 Task: Calculate the distance between San Diego and Joshua Tree National Park.
Action: Key pressed n<Key.space>diago
Screenshot: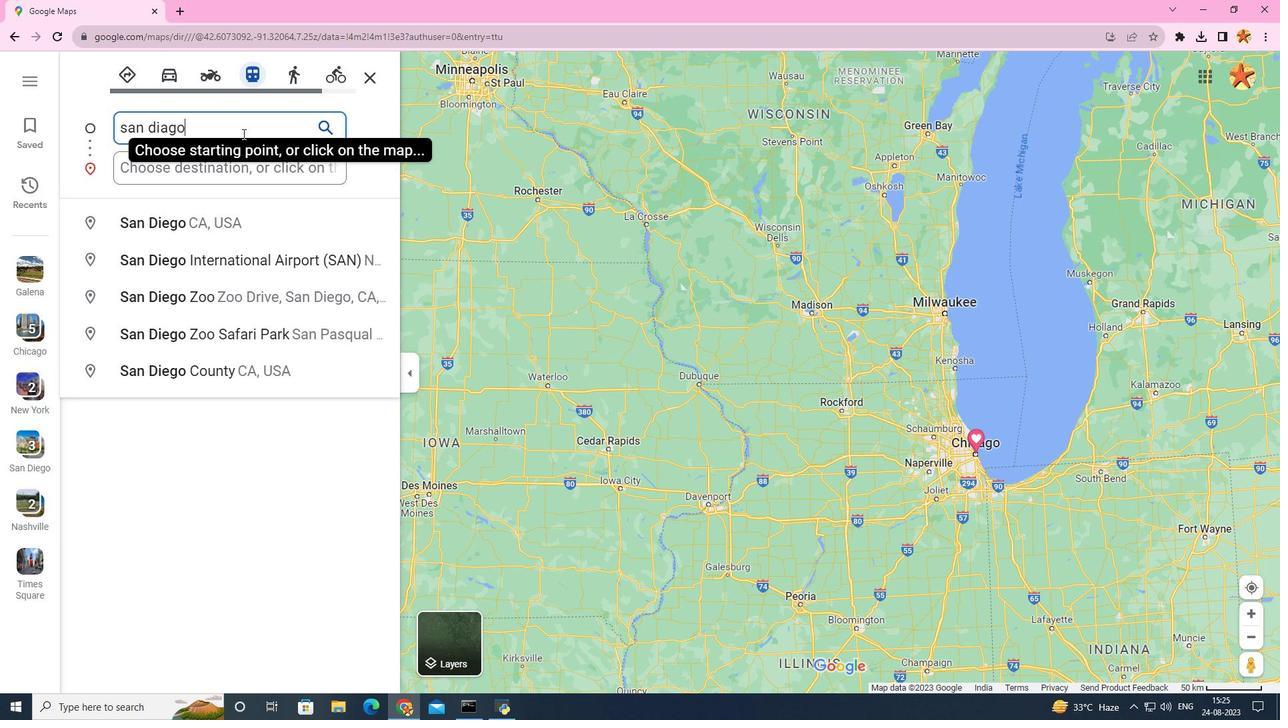 
Action: Mouse moved to (164, 218)
Screenshot: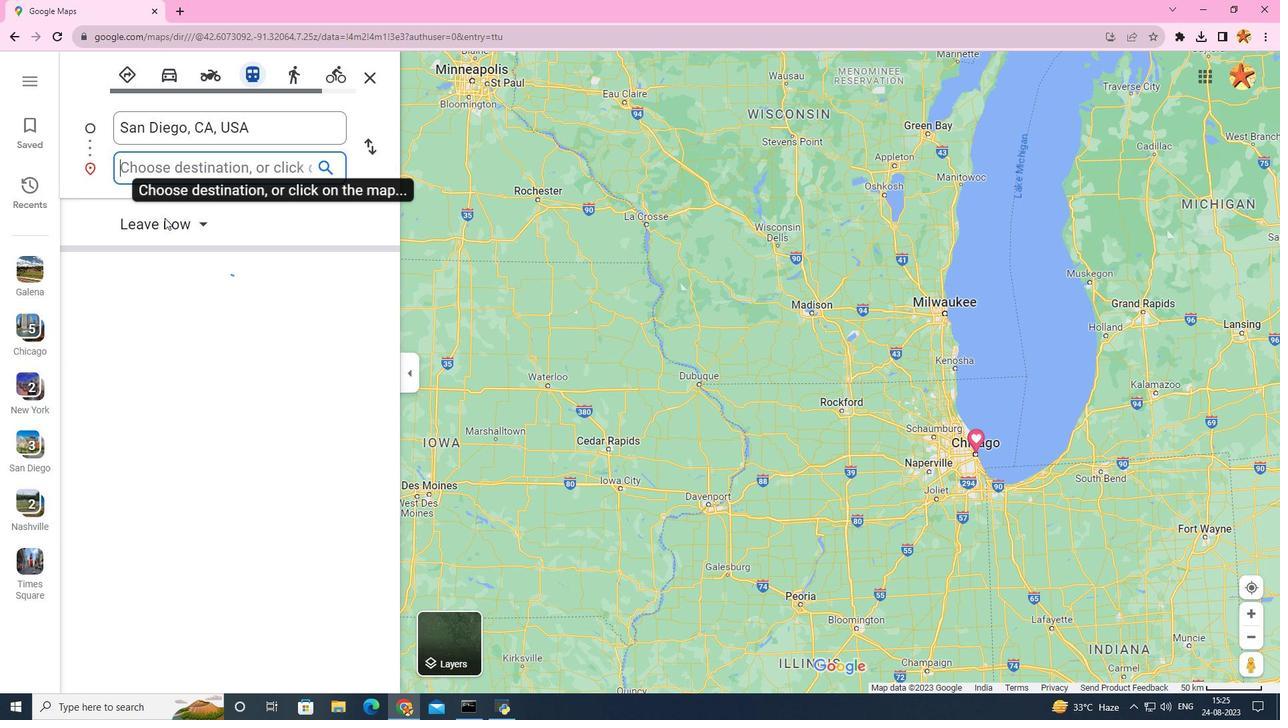 
Action: Mouse pressed left at (164, 218)
Screenshot: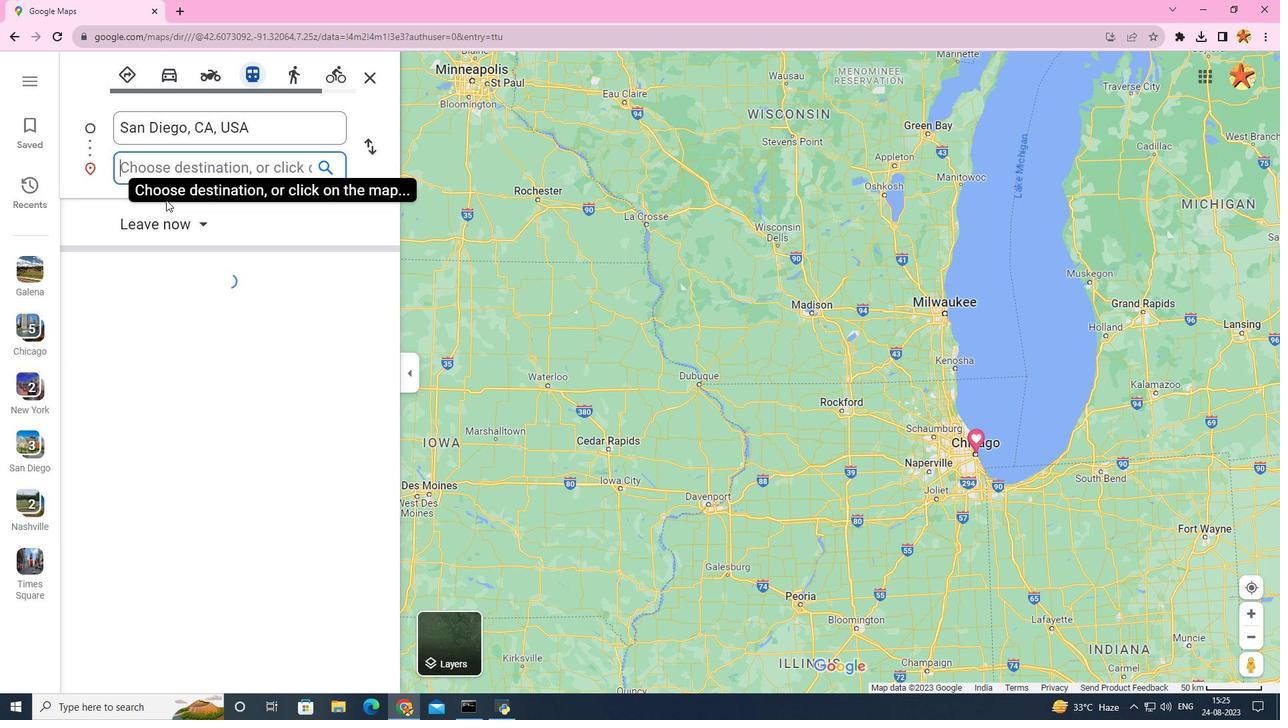 
Action: Mouse moved to (180, 171)
Screenshot: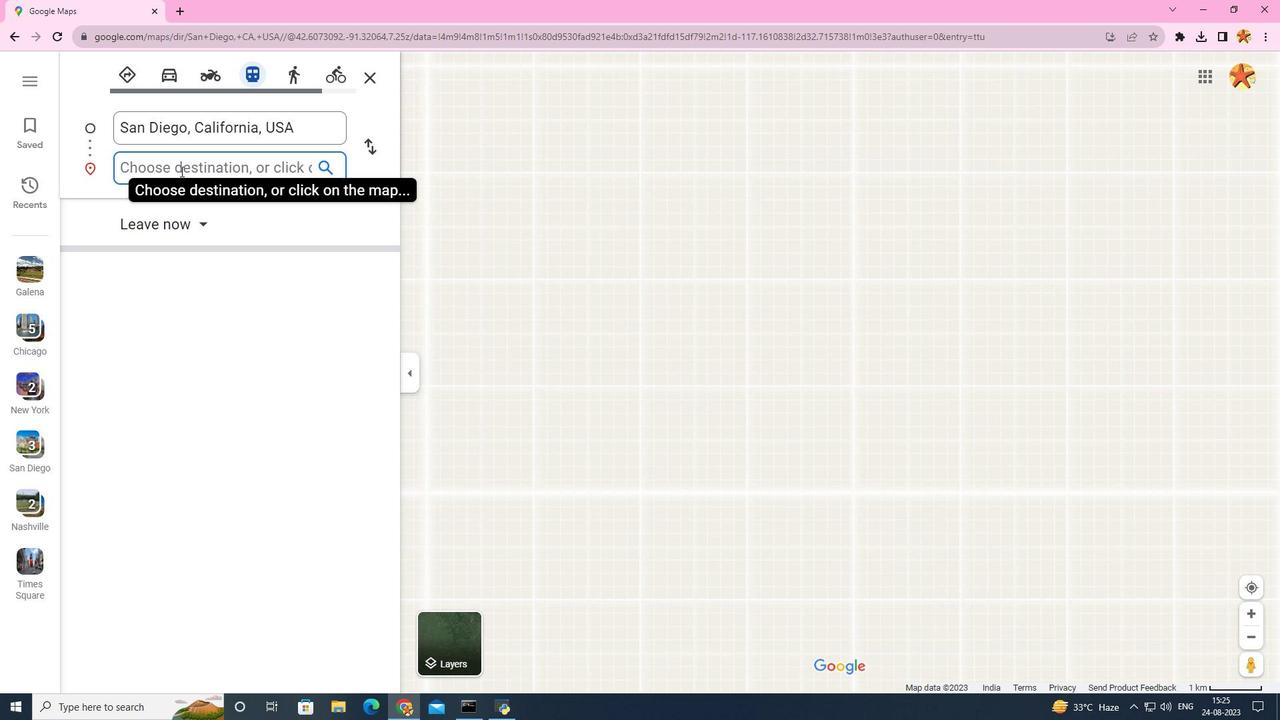 
Action: Mouse pressed left at (180, 171)
Screenshot: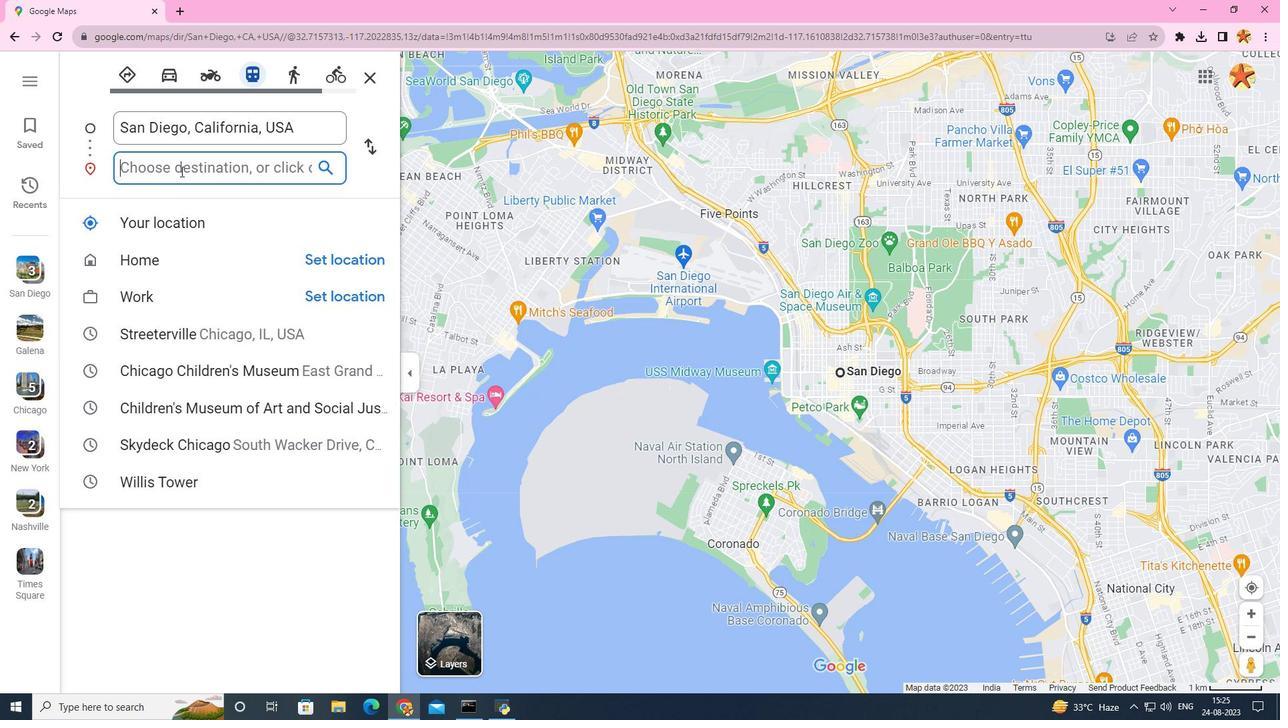 
Action: Key pressed joshj<Key.backspace>
Screenshot: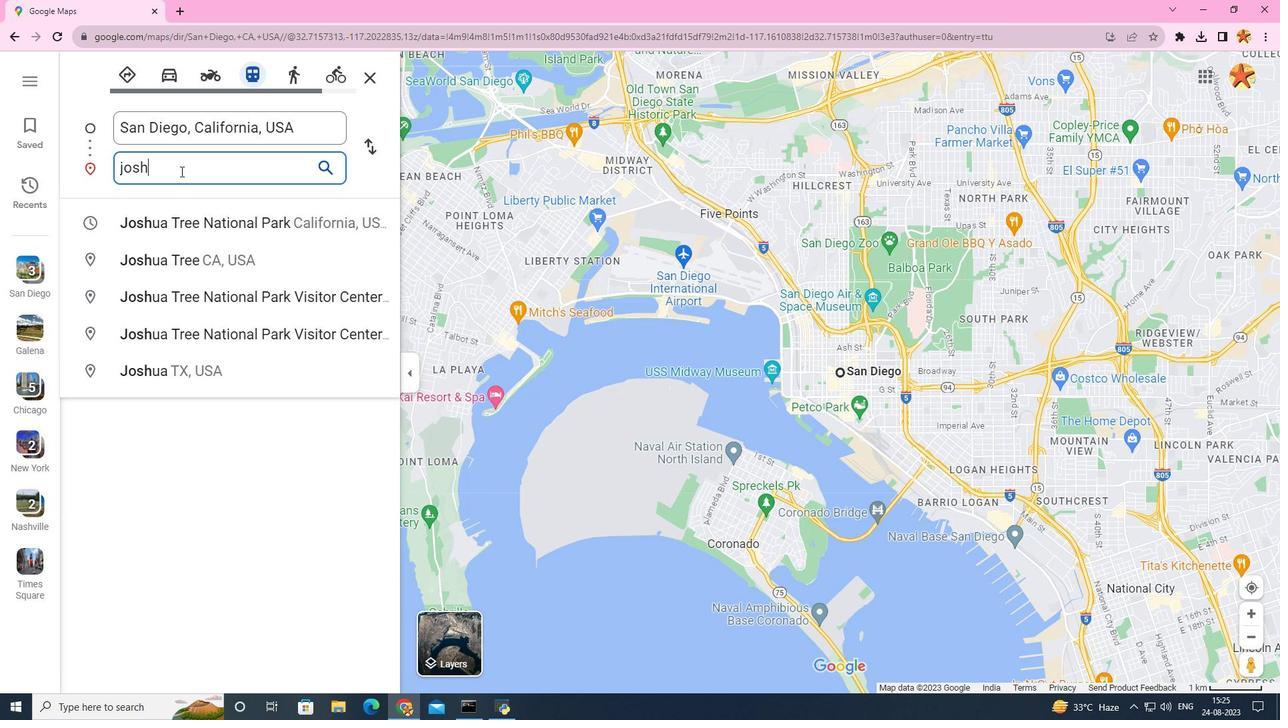 
Action: Mouse moved to (184, 215)
Screenshot: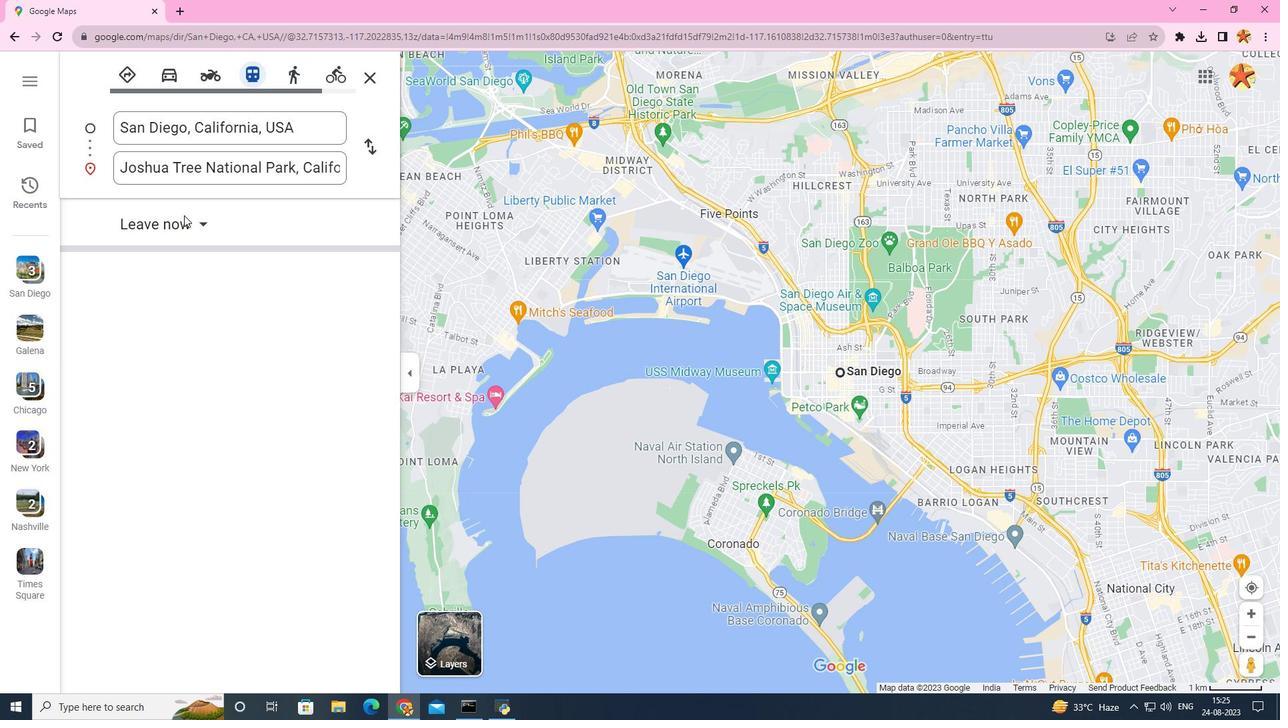 
Action: Mouse pressed left at (184, 215)
Screenshot: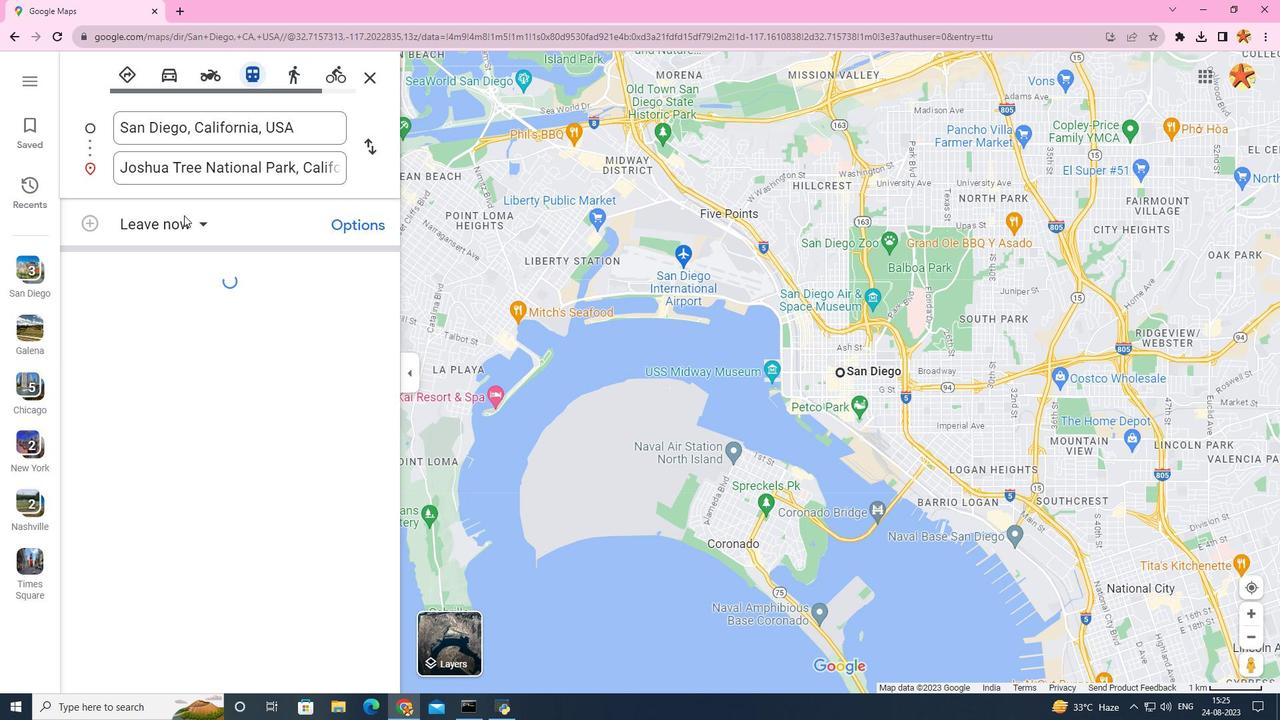 
Action: Mouse moved to (741, 644)
Screenshot: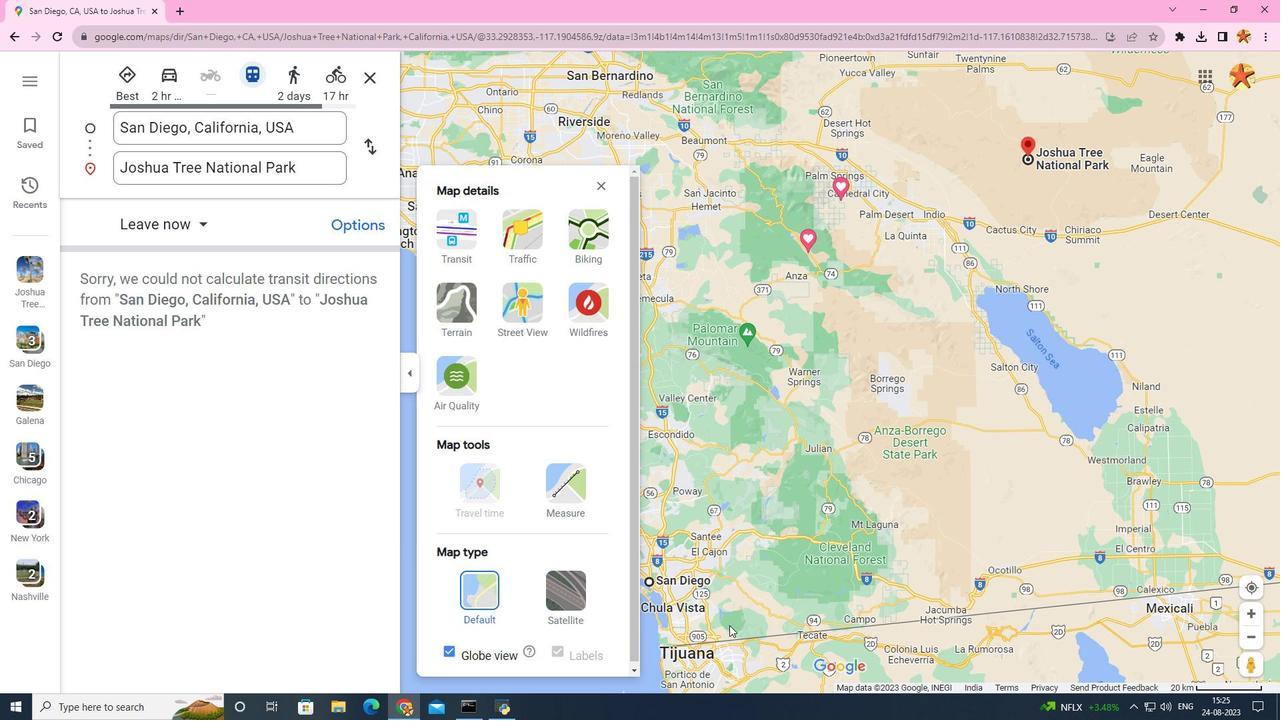 
Action: Mouse pressed left at (741, 644)
Screenshot: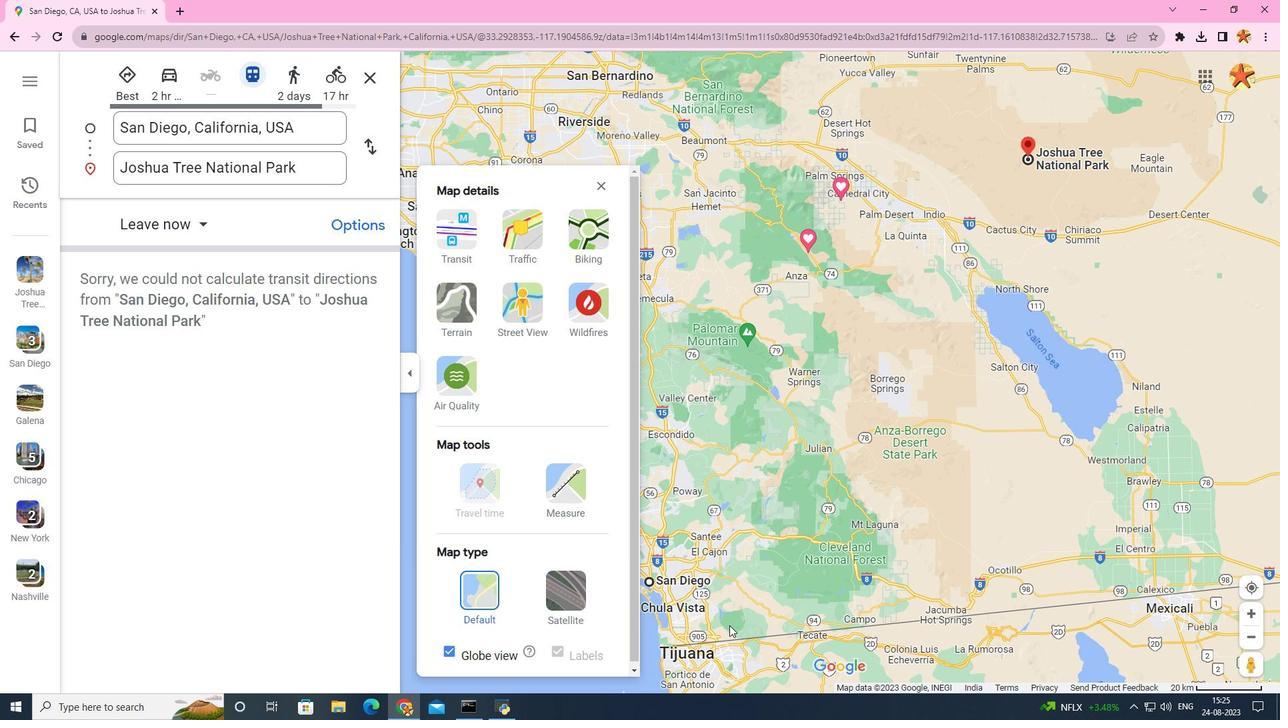 
Action: Mouse moved to (587, 483)
Screenshot: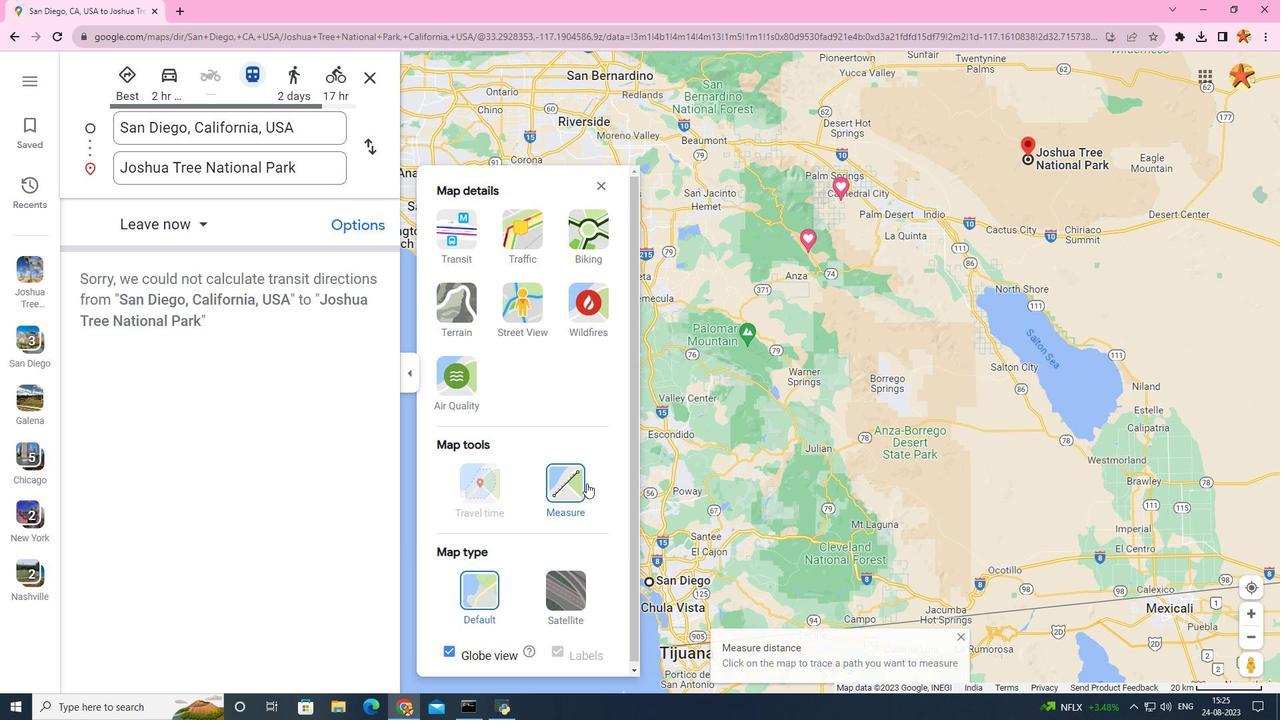 
Action: Mouse pressed left at (587, 483)
Screenshot: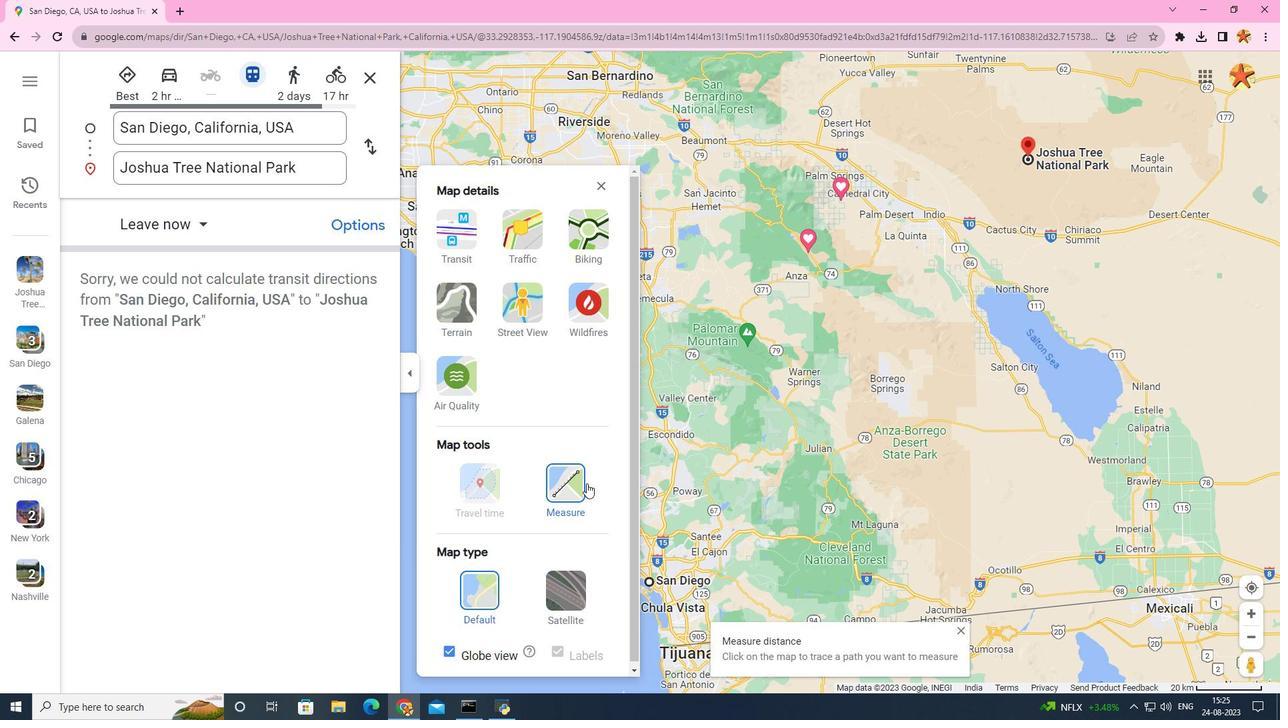 
Action: Mouse moved to (809, 430)
Screenshot: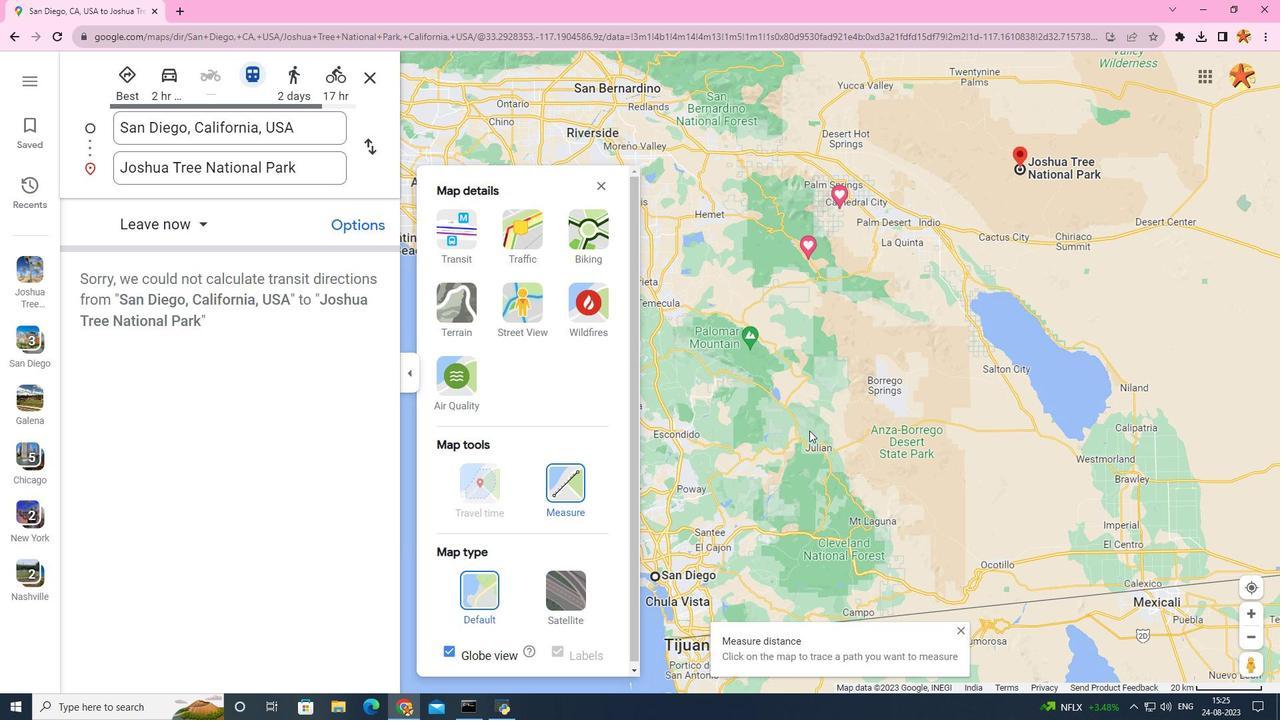 
Action: Mouse scrolled (809, 430) with delta (0, 0)
Screenshot: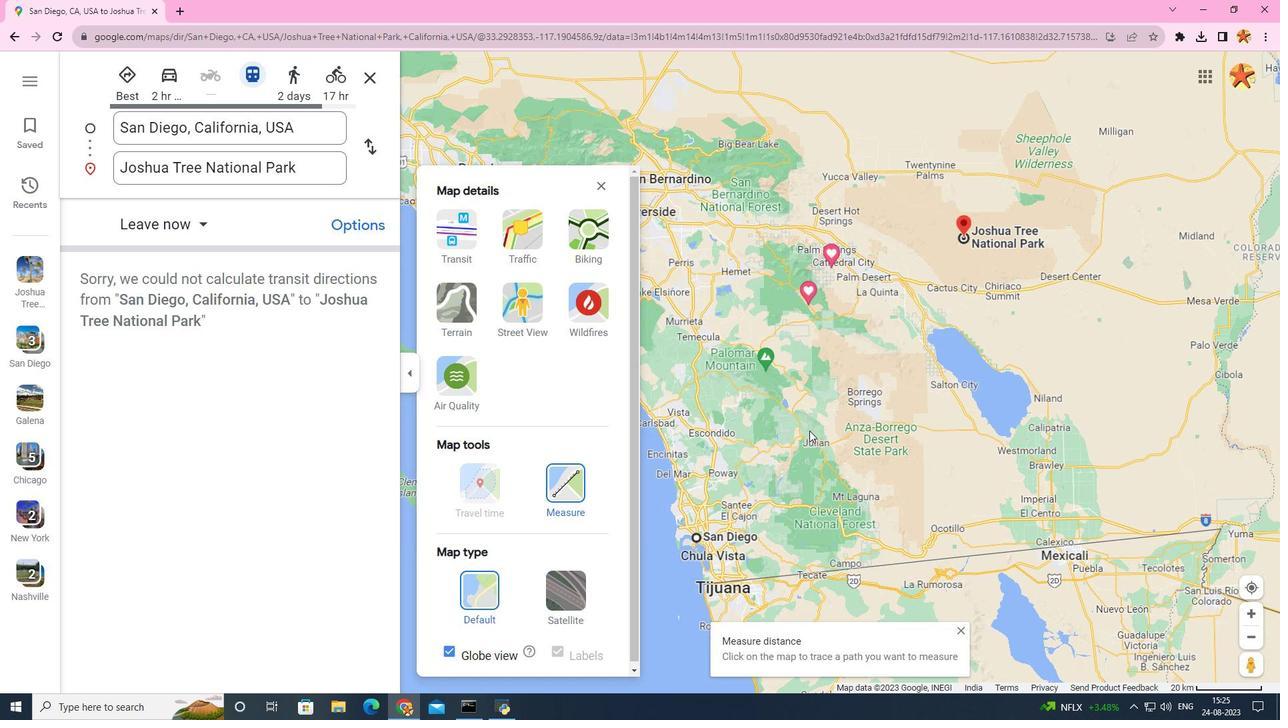 
Action: Mouse scrolled (809, 430) with delta (0, 0)
Screenshot: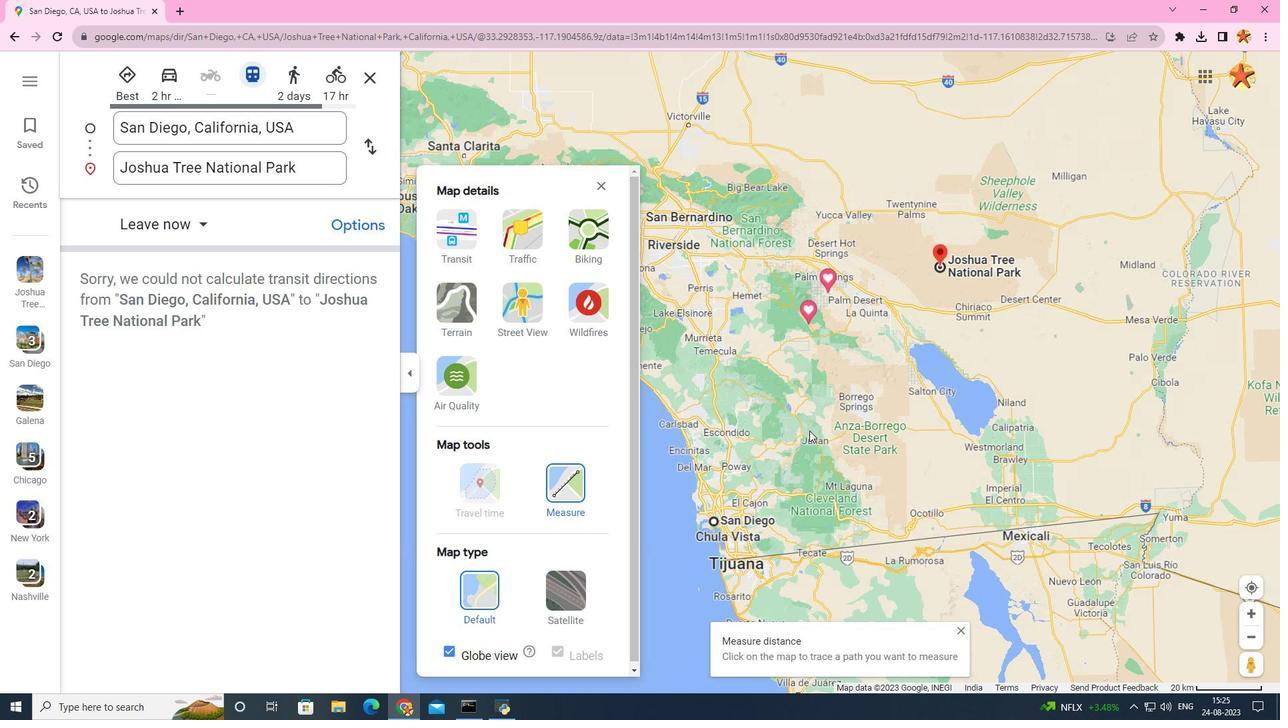 
Action: Mouse scrolled (809, 430) with delta (0, 0)
Screenshot: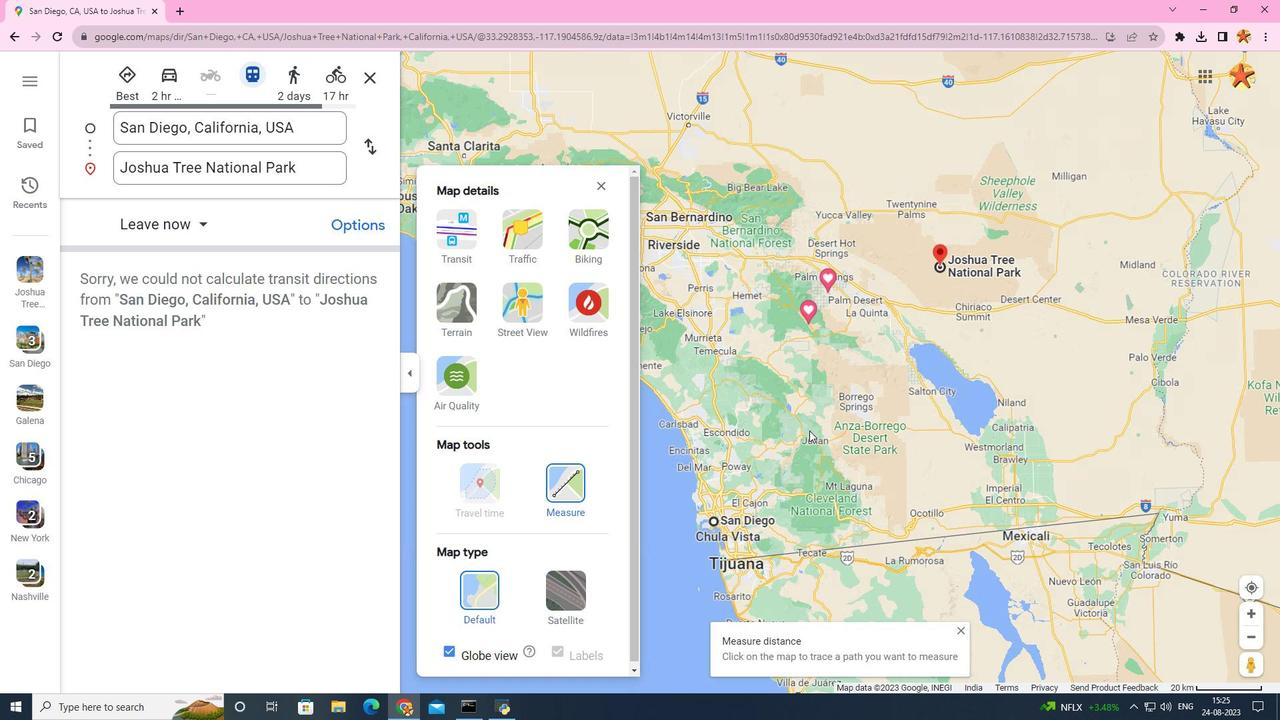 
Action: Mouse scrolled (809, 431) with delta (0, 0)
Screenshot: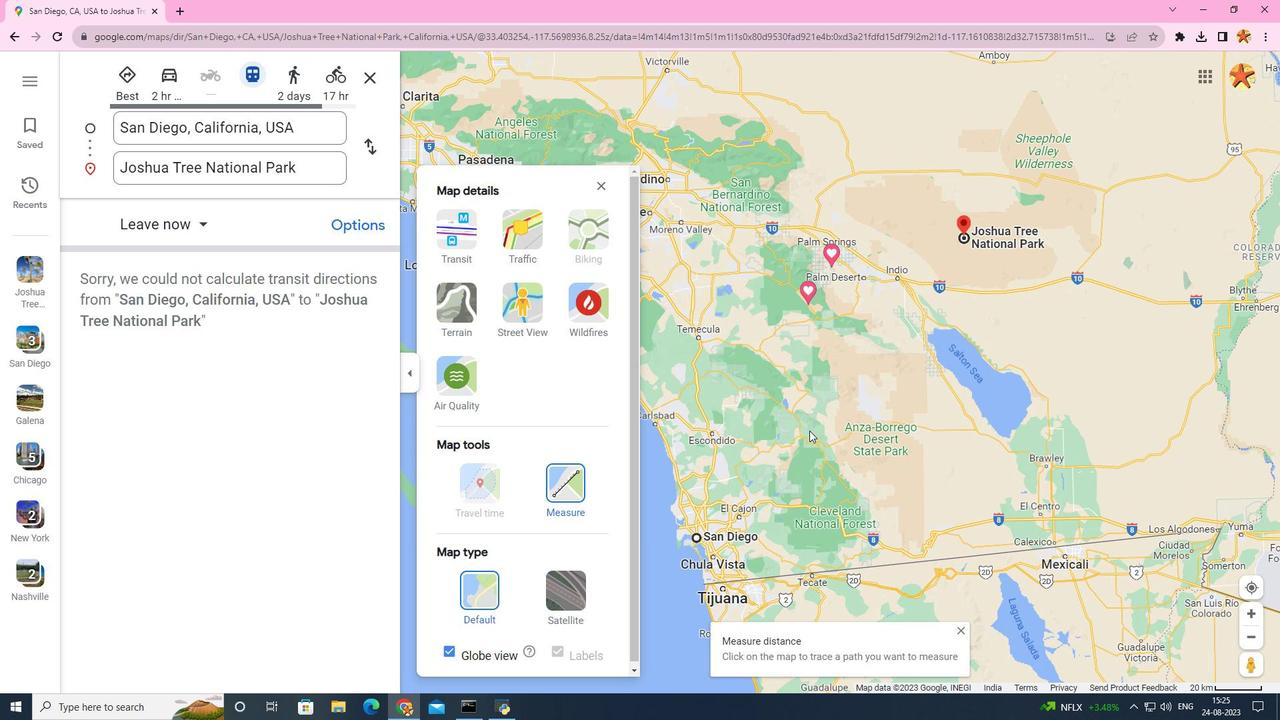 
Action: Mouse scrolled (809, 430) with delta (0, 0)
Screenshot: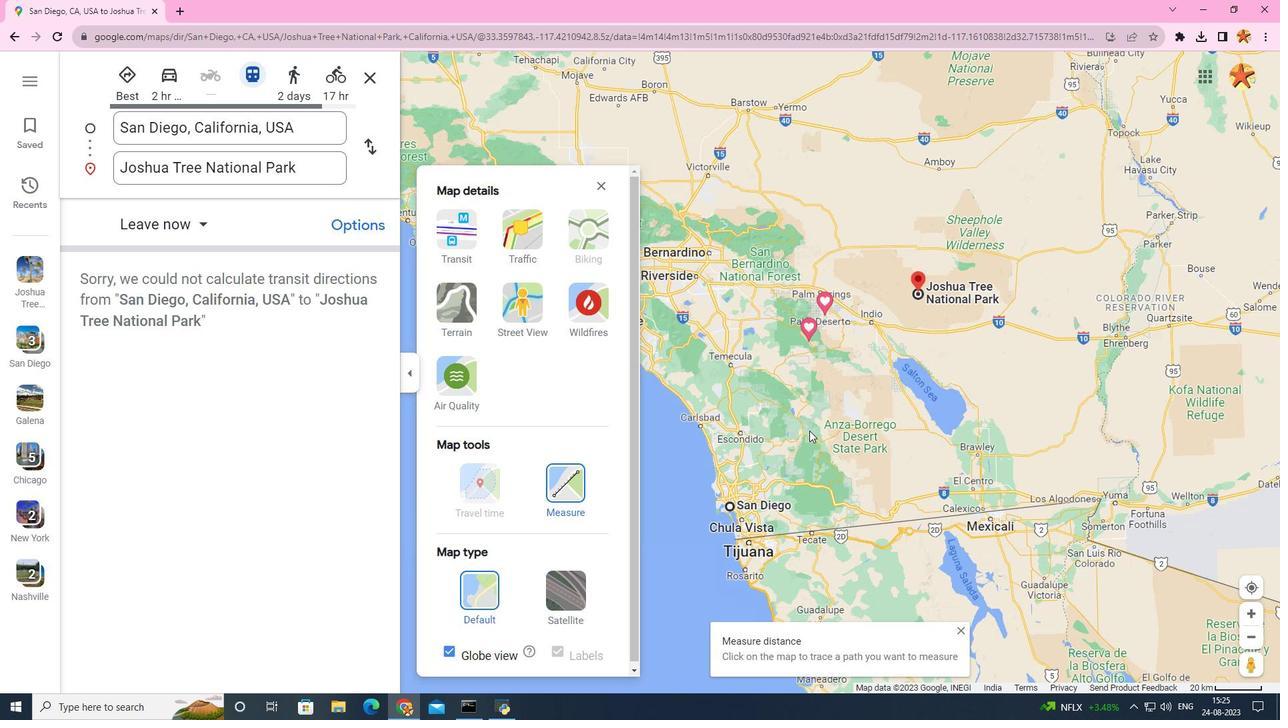 
Action: Mouse scrolled (809, 430) with delta (0, 0)
Screenshot: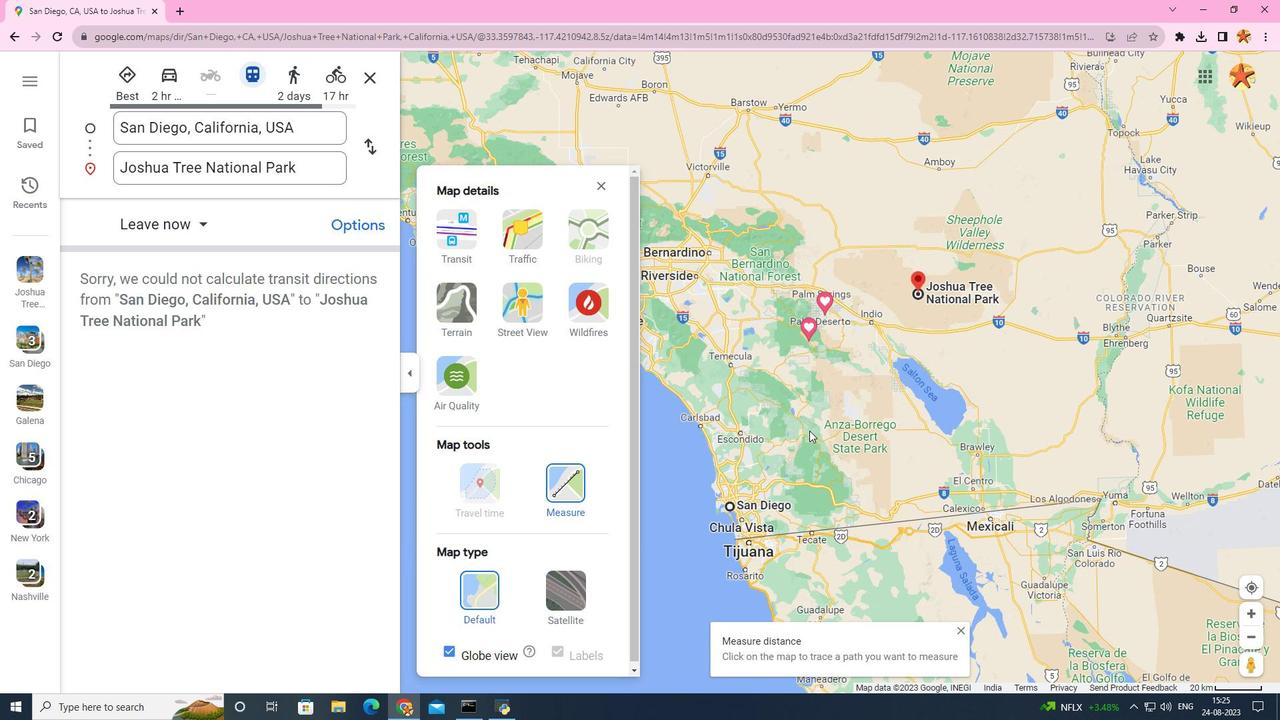 
Action: Mouse scrolled (809, 431) with delta (0, 0)
Screenshot: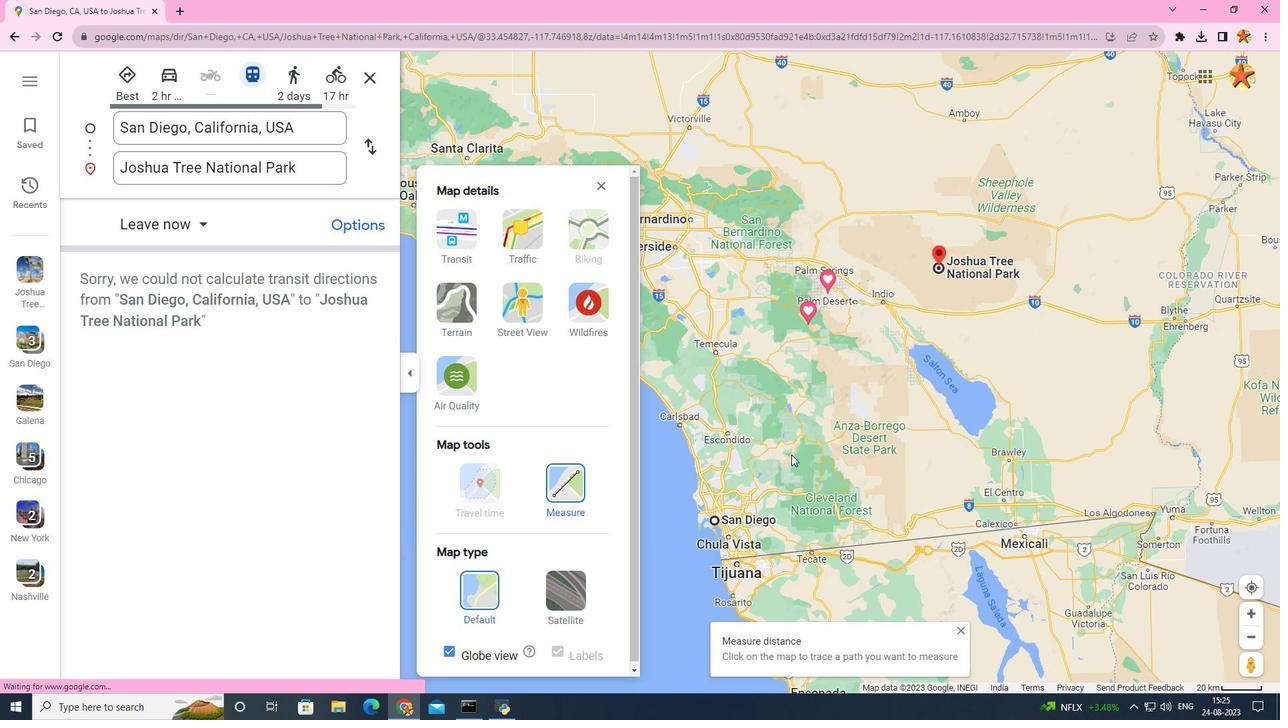 
Action: Mouse moved to (714, 515)
Screenshot: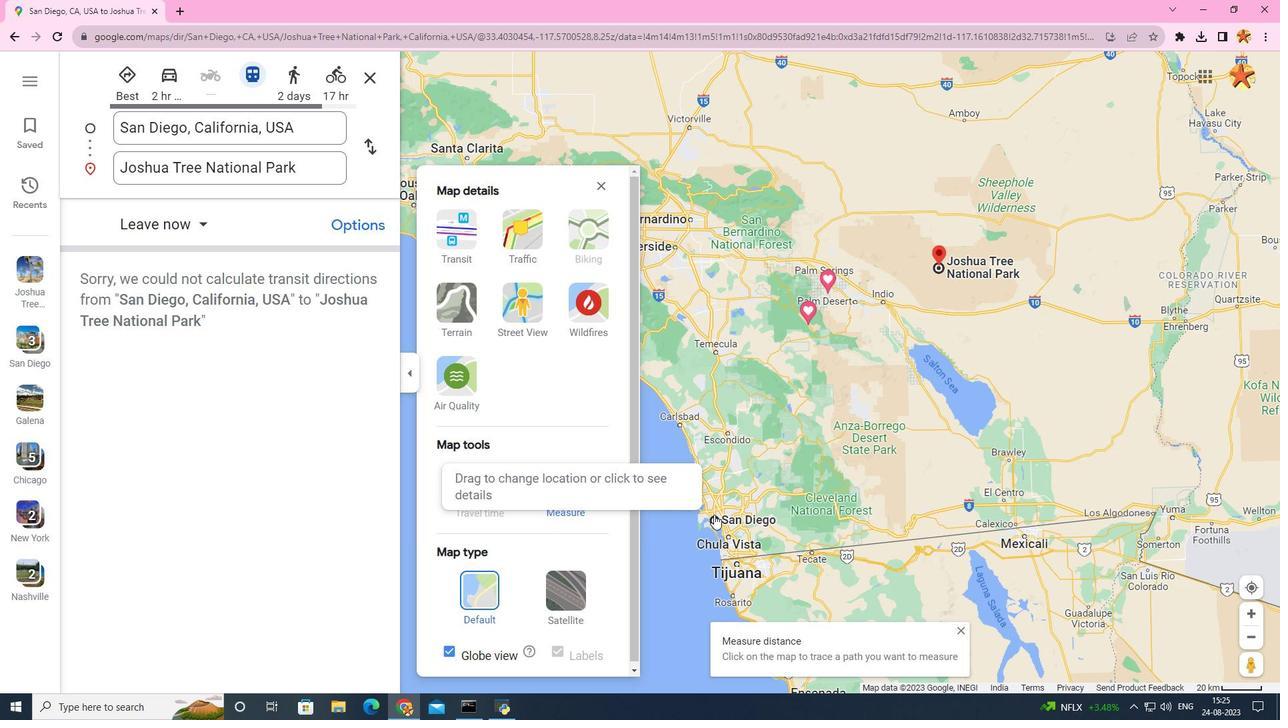 
Action: Mouse pressed left at (714, 515)
Screenshot: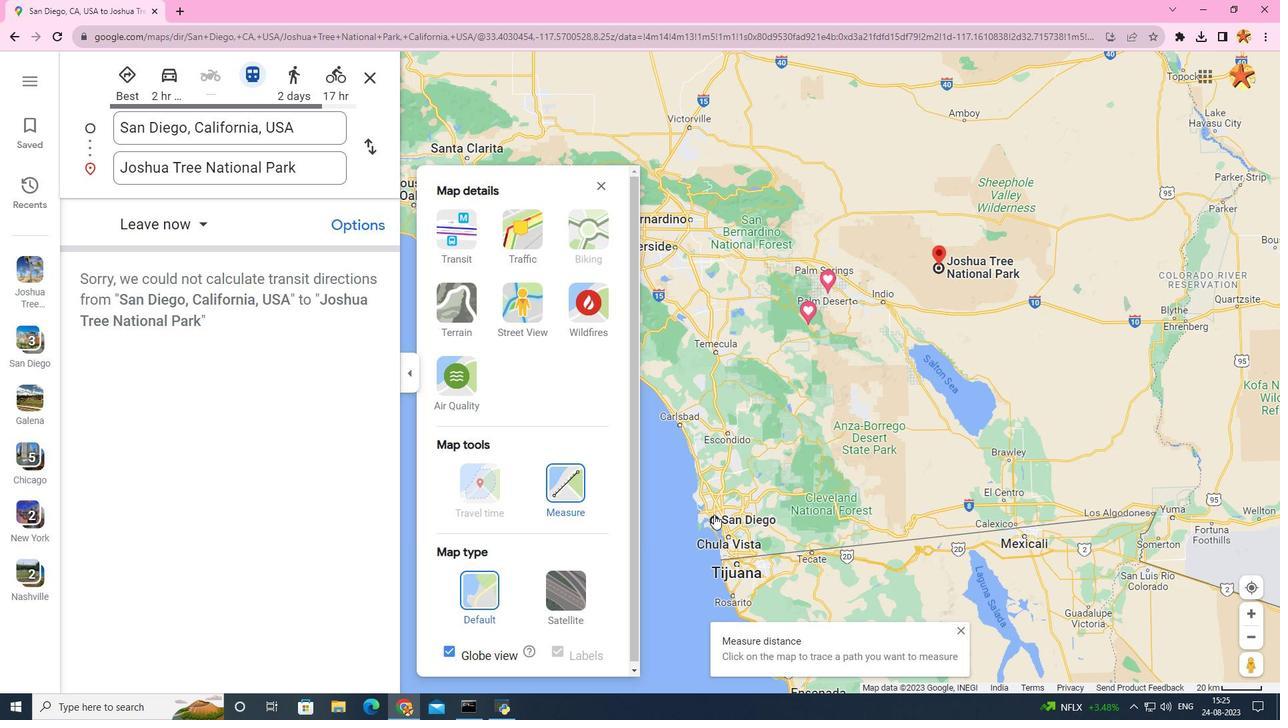 
Action: Mouse moved to (939, 268)
Screenshot: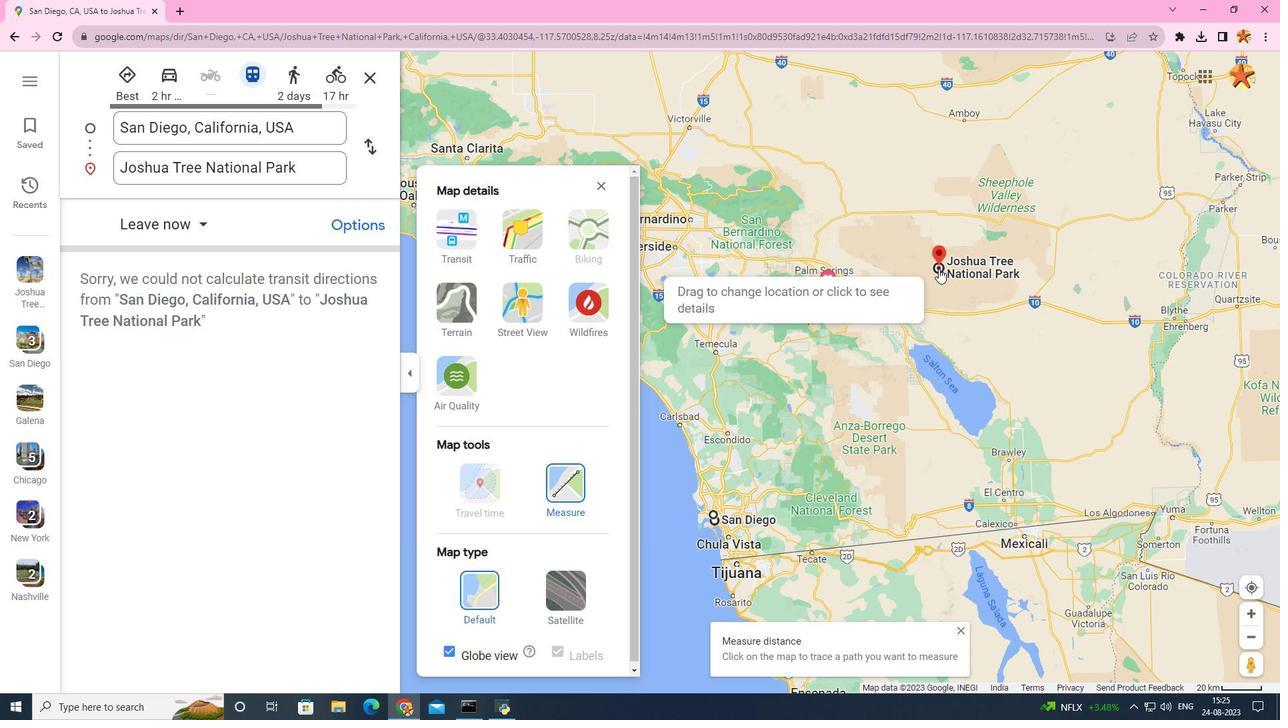 
Action: Mouse pressed left at (939, 268)
Screenshot: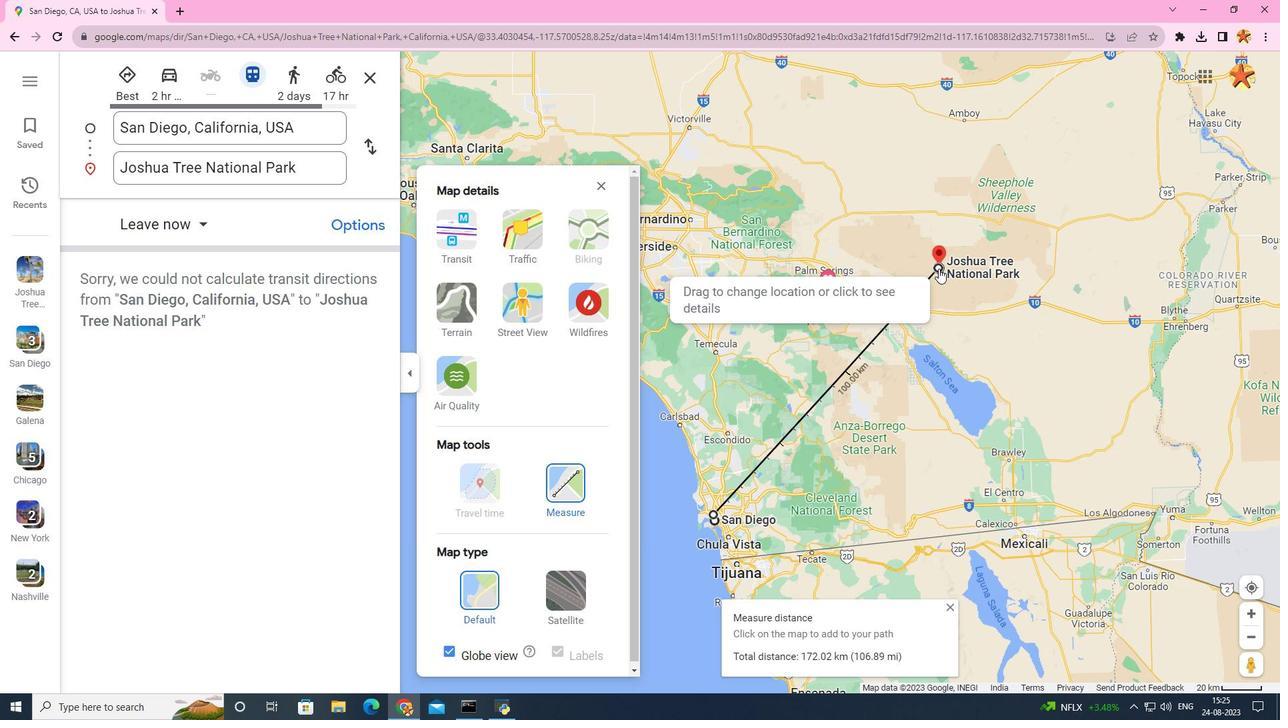 
Action: Mouse moved to (817, 484)
Screenshot: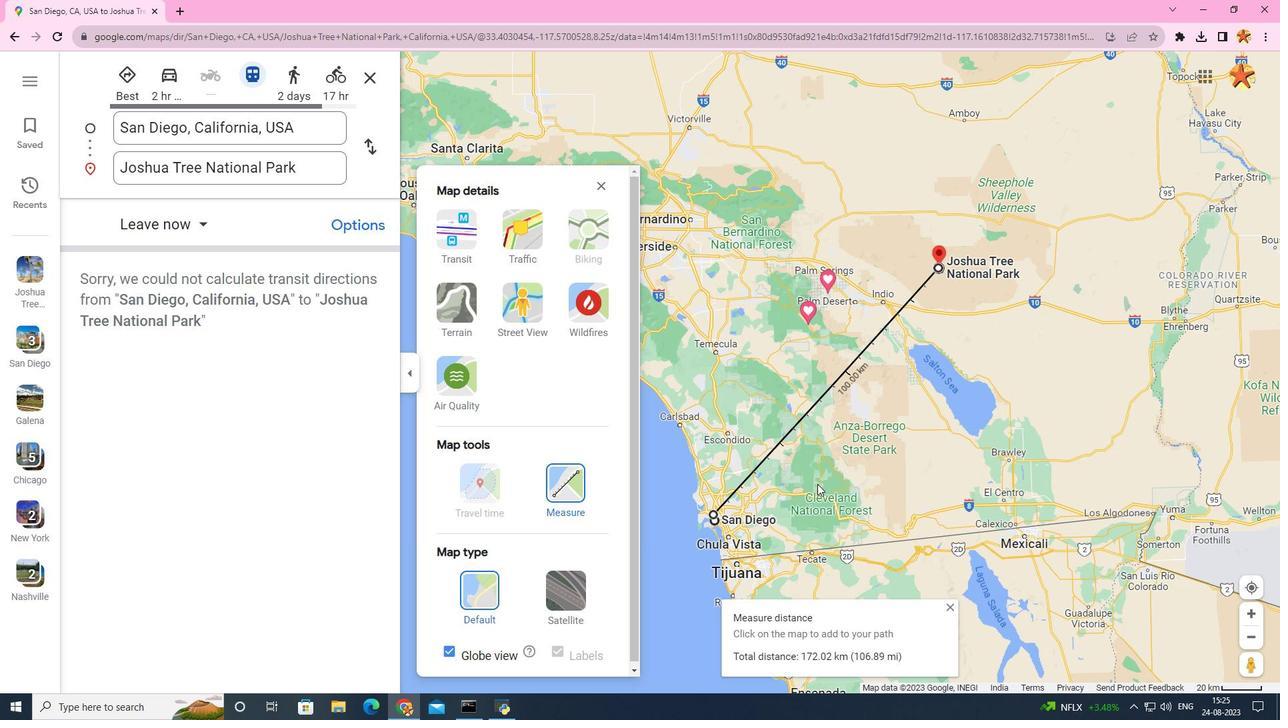 
